 Task: Add the product "Bud Light American Lager Bottles (12 oz x 12 ct)" to cart from the store "Happy's Liquor & Market".
Action: Mouse pressed left at (36, 71)
Screenshot: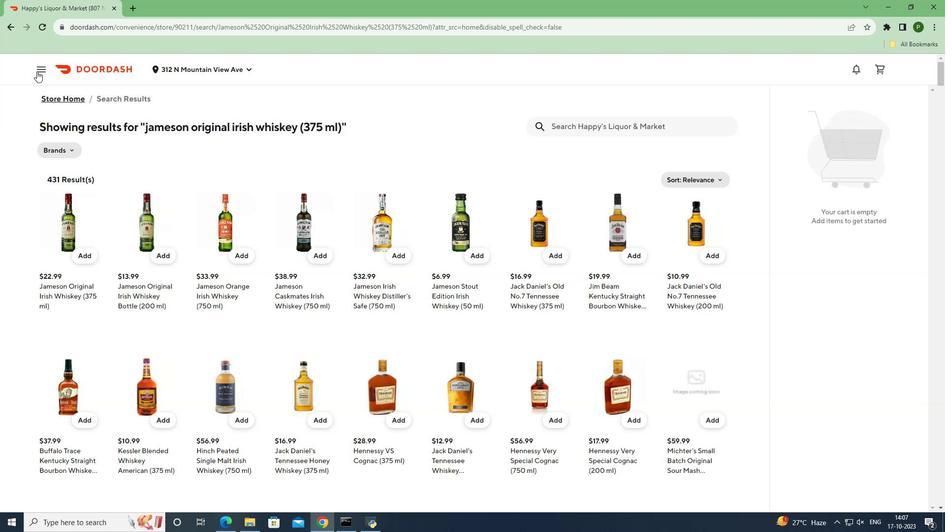 
Action: Mouse moved to (36, 140)
Screenshot: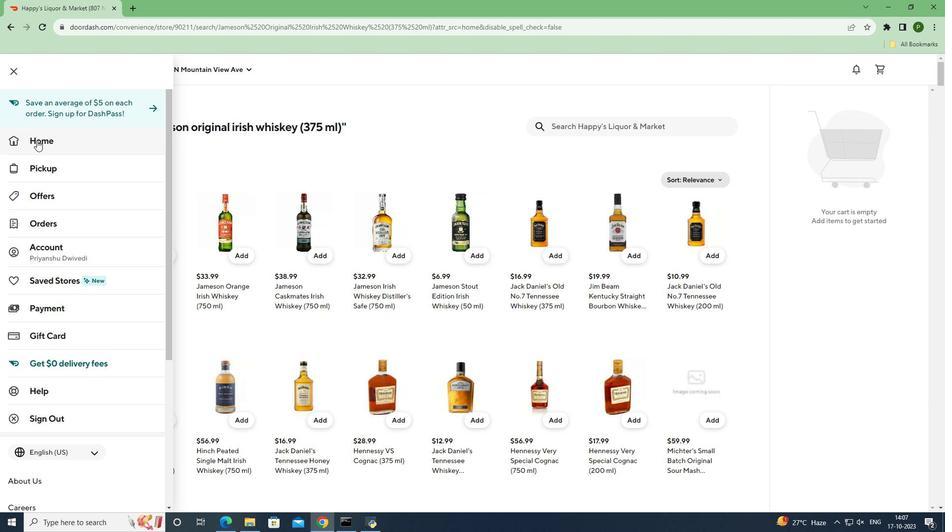 
Action: Mouse pressed left at (36, 140)
Screenshot: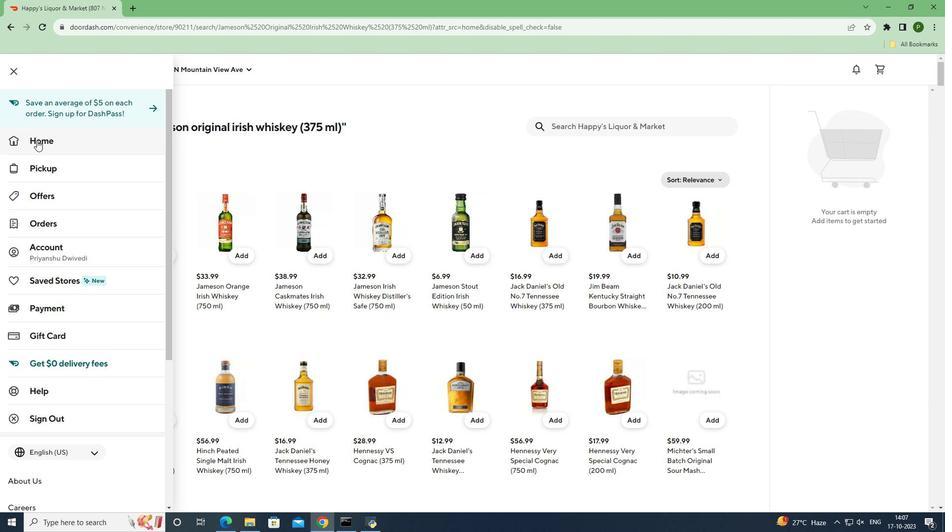
Action: Mouse moved to (383, 106)
Screenshot: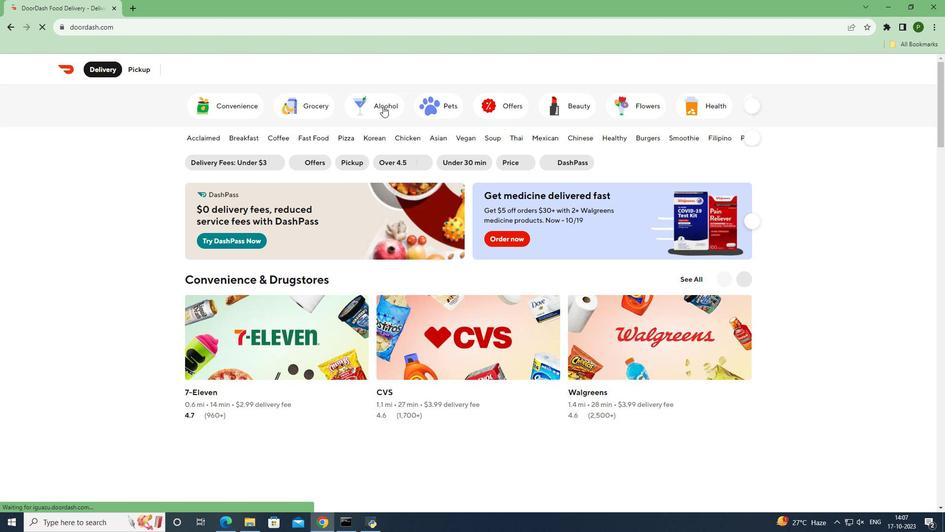
Action: Mouse pressed left at (383, 106)
Screenshot: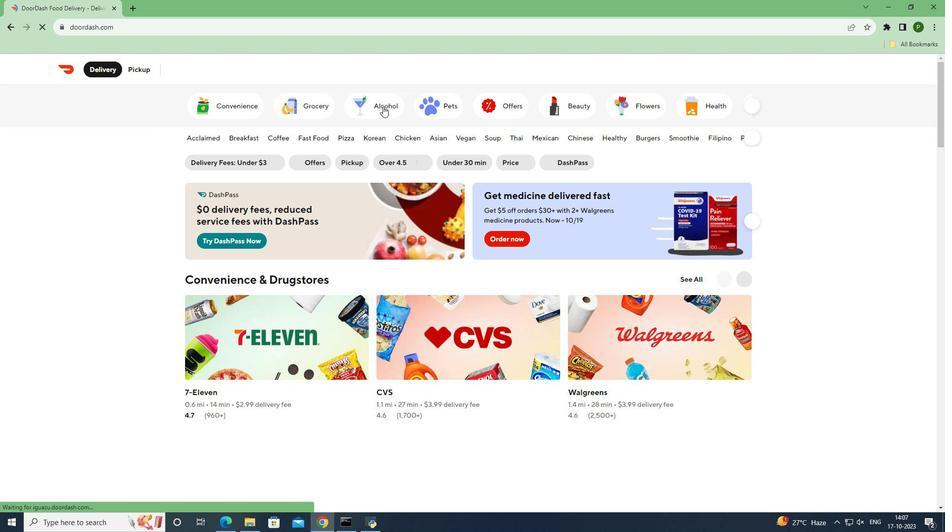 
Action: Mouse moved to (539, 412)
Screenshot: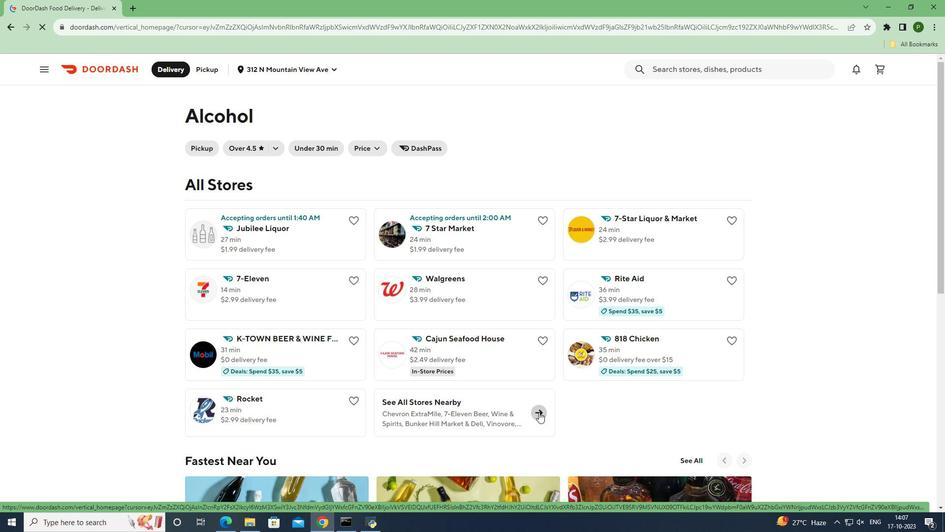 
Action: Mouse pressed left at (539, 412)
Screenshot: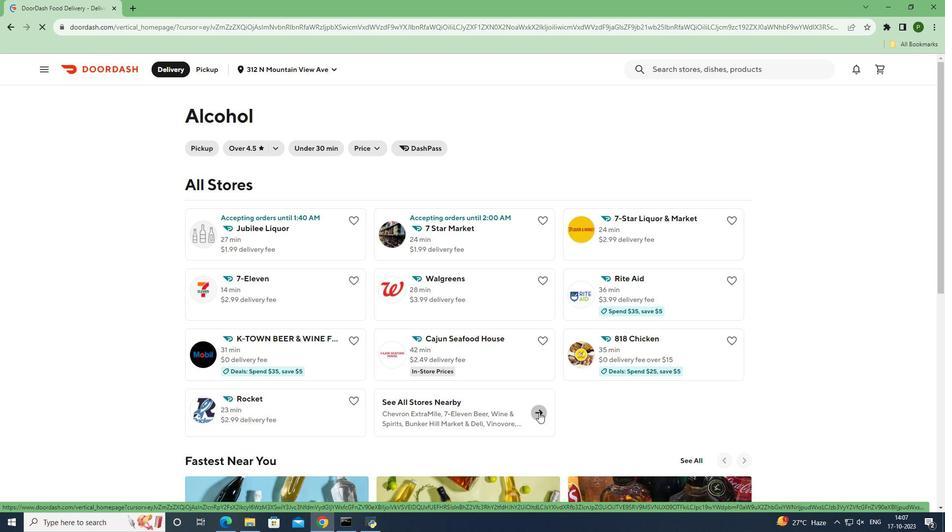 
Action: Mouse moved to (437, 414)
Screenshot: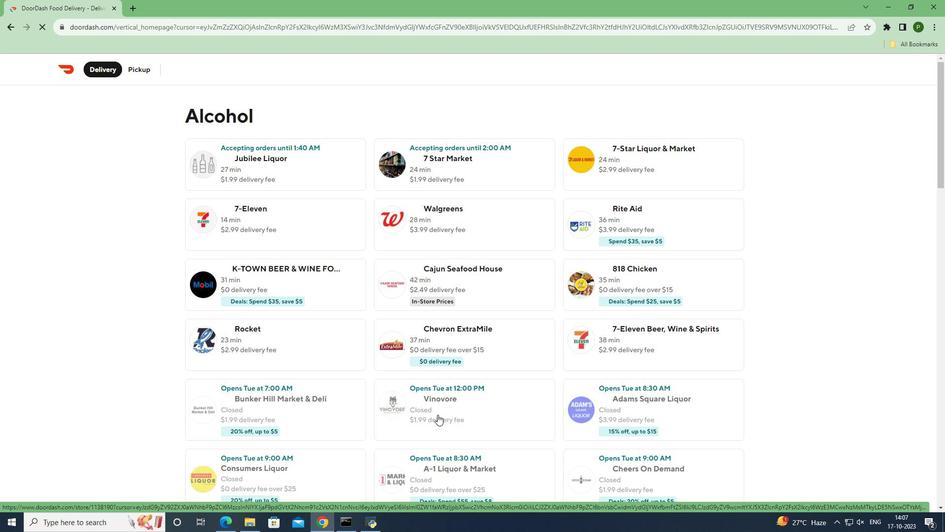 
Action: Mouse scrolled (437, 414) with delta (0, 0)
Screenshot: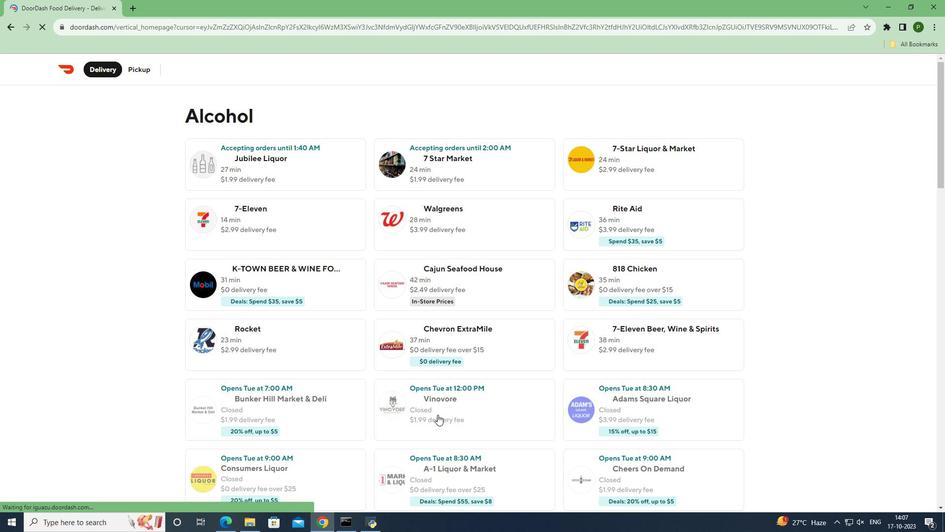 
Action: Mouse scrolled (437, 414) with delta (0, 0)
Screenshot: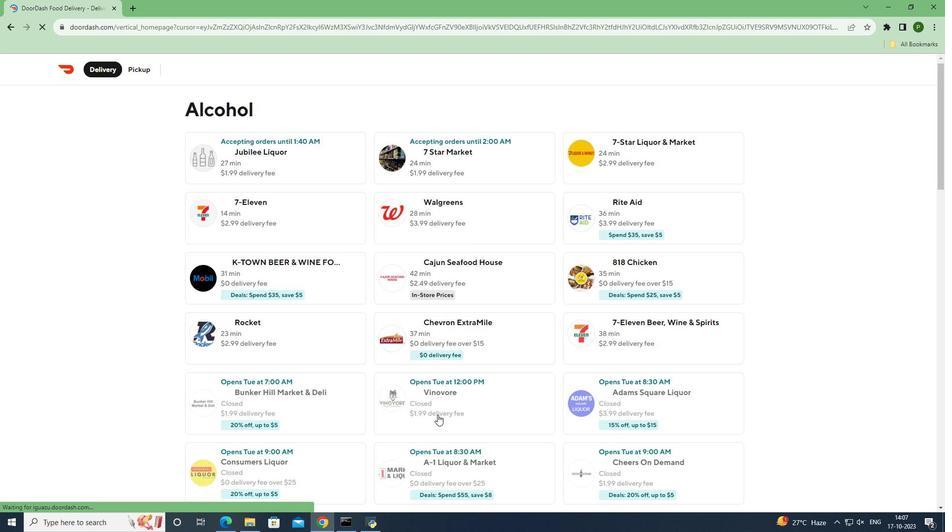 
Action: Mouse scrolled (437, 414) with delta (0, 0)
Screenshot: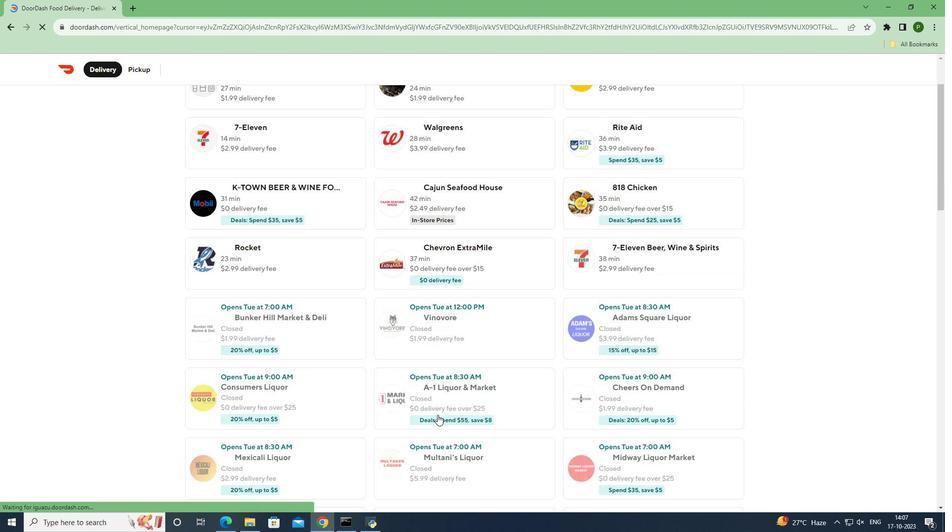 
Action: Mouse scrolled (437, 414) with delta (0, 0)
Screenshot: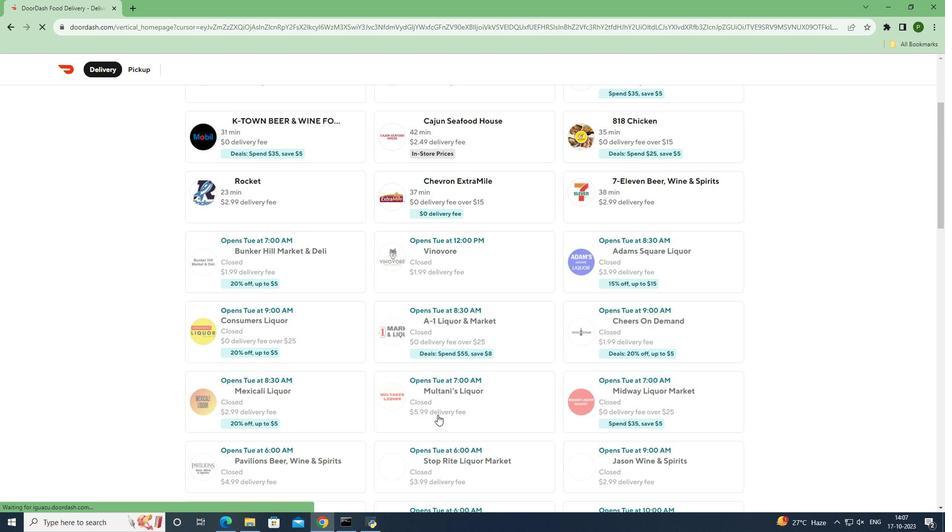 
Action: Mouse scrolled (437, 414) with delta (0, 0)
Screenshot: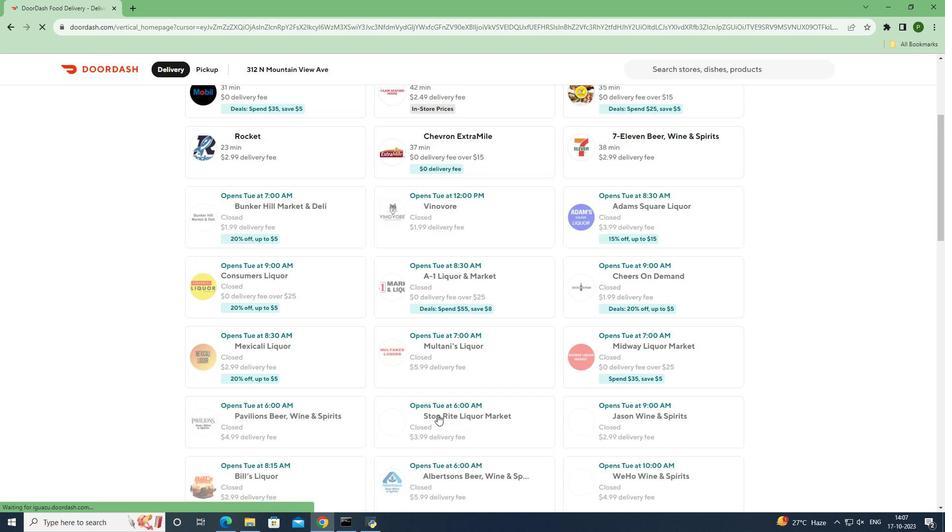 
Action: Mouse scrolled (437, 414) with delta (0, 0)
Screenshot: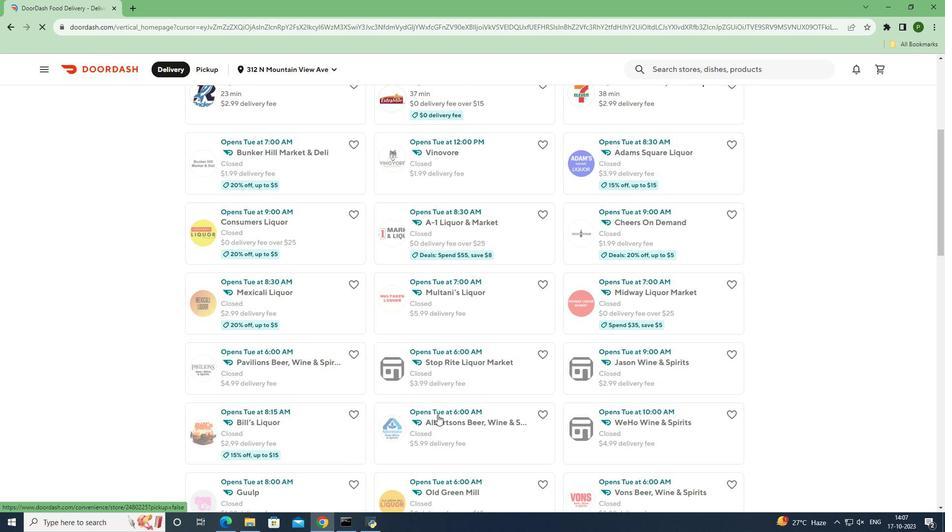 
Action: Mouse scrolled (437, 414) with delta (0, 0)
Screenshot: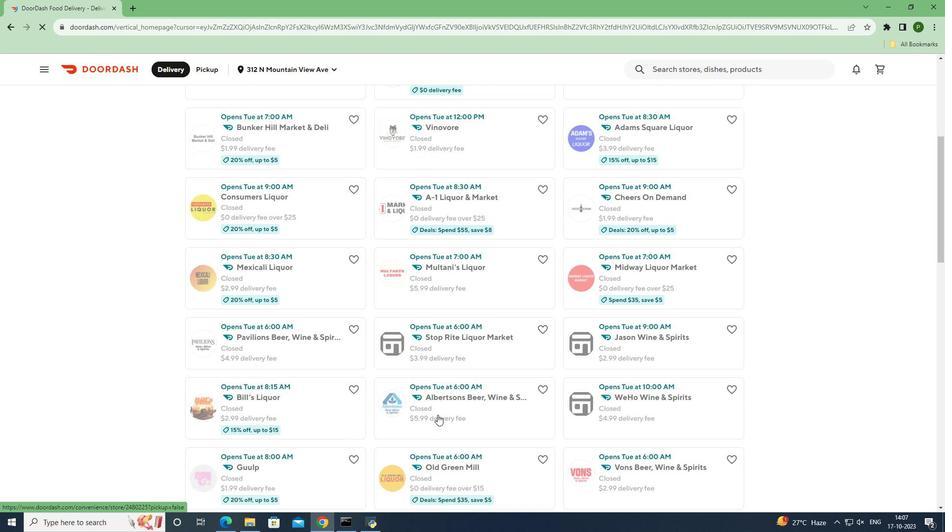 
Action: Mouse scrolled (437, 414) with delta (0, 0)
Screenshot: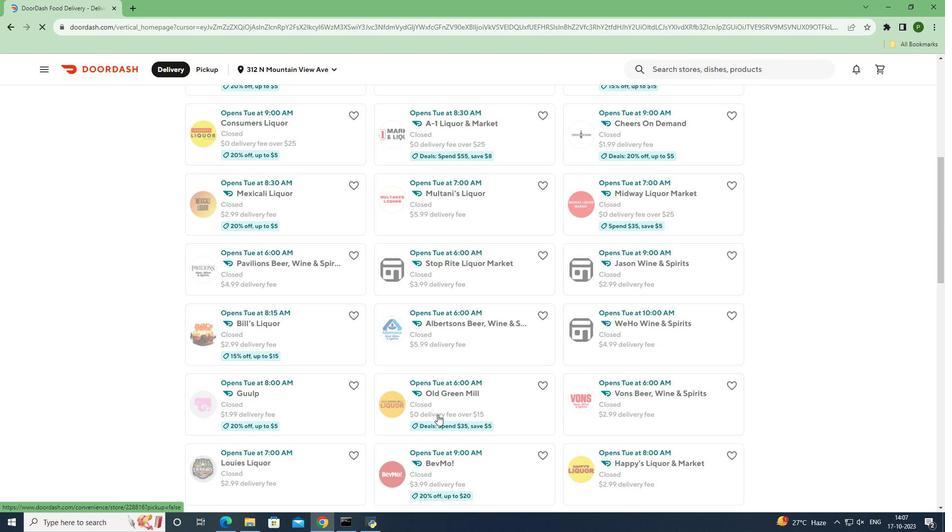 
Action: Mouse scrolled (437, 414) with delta (0, 0)
Screenshot: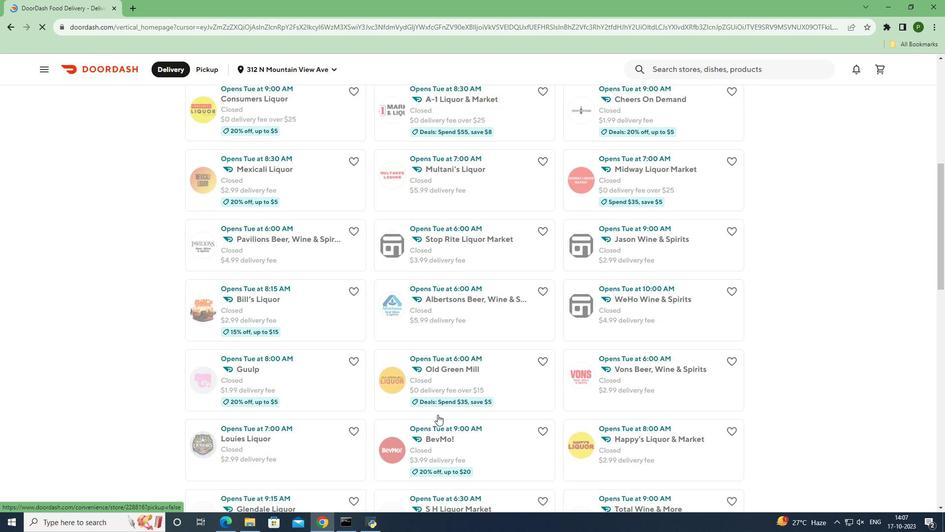
Action: Mouse scrolled (437, 415) with delta (0, 0)
Screenshot: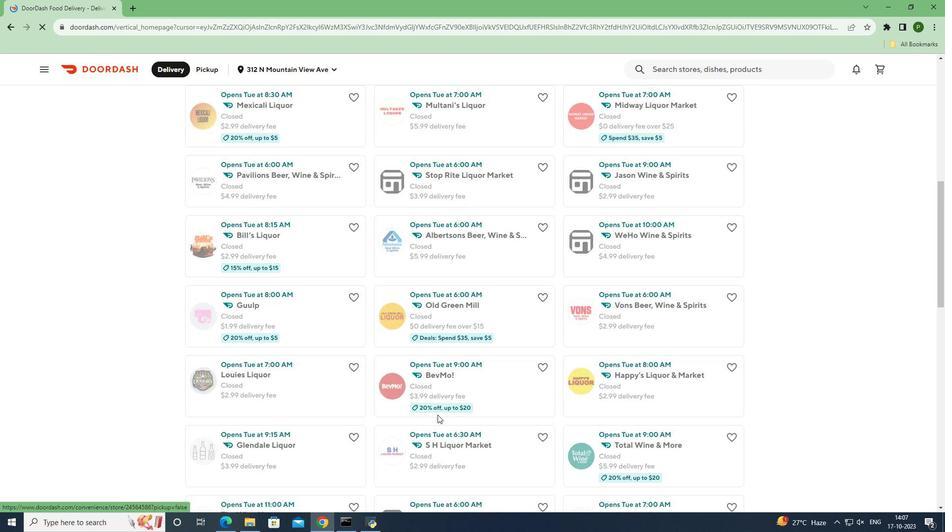 
Action: Mouse moved to (619, 419)
Screenshot: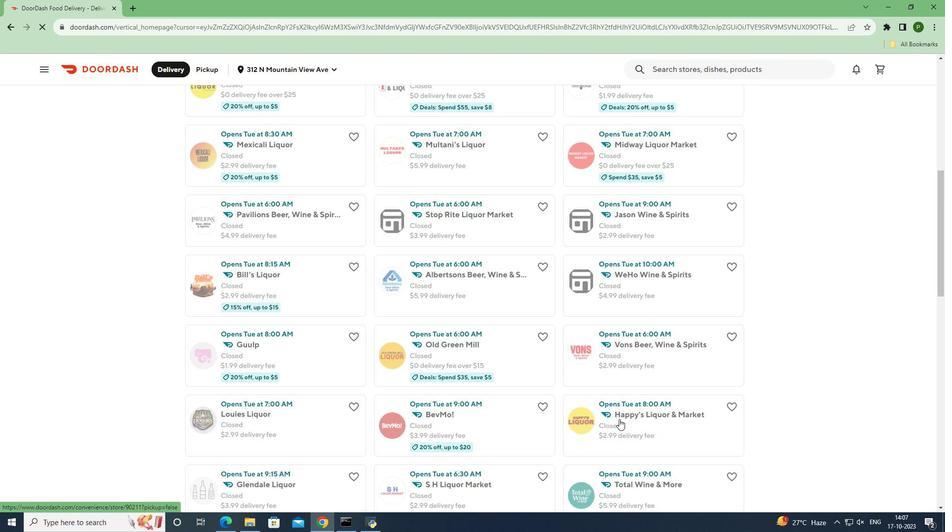 
Action: Mouse pressed left at (619, 419)
Screenshot: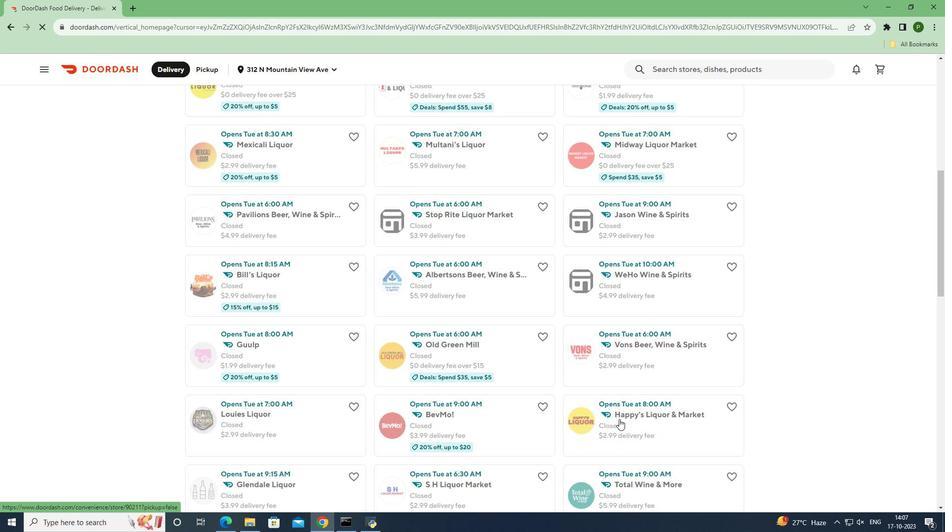 
Action: Mouse moved to (582, 158)
Screenshot: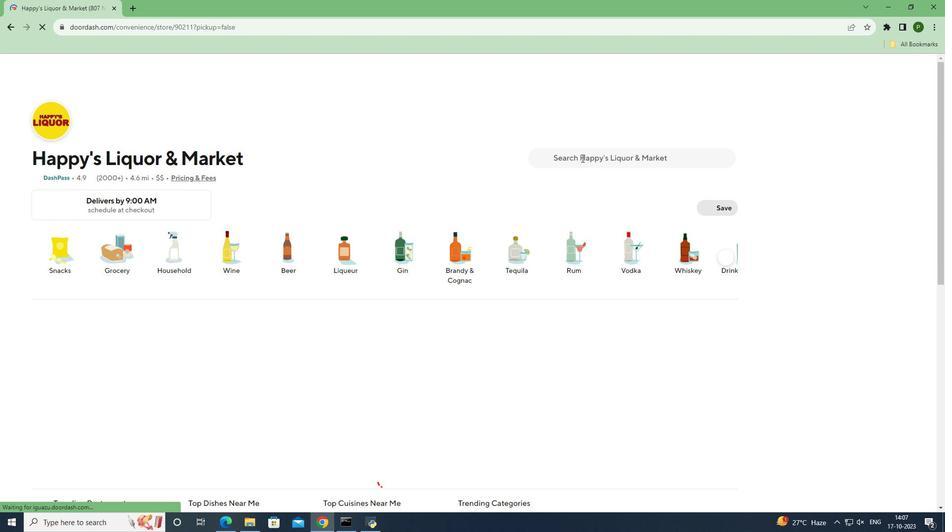 
Action: Mouse pressed left at (582, 158)
Screenshot: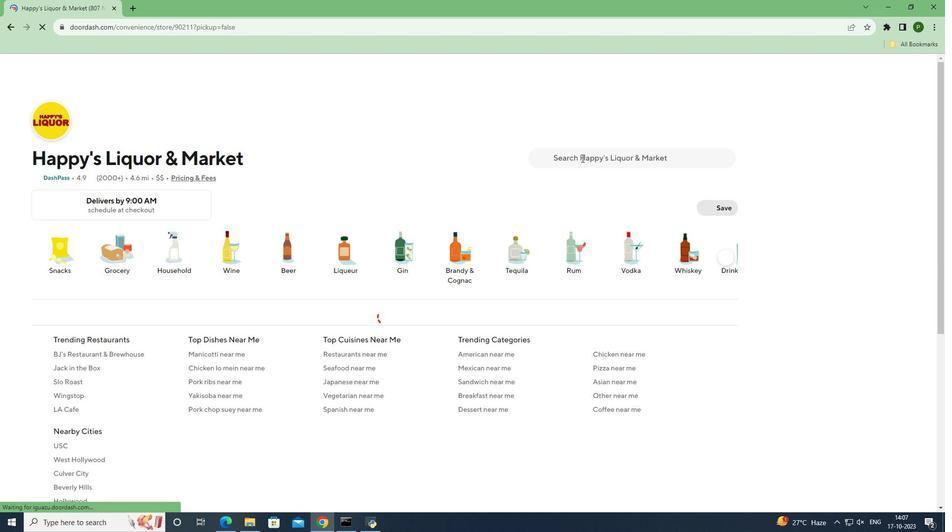 
Action: Key pressed <Key.caps_lock>B<Key.caps_lock>ud<Key.space><Key.caps_lock>L<Key.caps_lock>ight<Key.space><Key.caps_lock>A<Key.caps_lock>merican<Key.space><Key.caps_lock>L<Key.caps_lock>ager<Key.space><Key.caps_lock>B<Key.caps_lock>ottles<Key.space><Key.shift_r>(12<Key.space>oz<Key.space><Key.shift>*<Key.space>12<Key.space>ct<Key.shift_r>)<Key.enter>
Screenshot: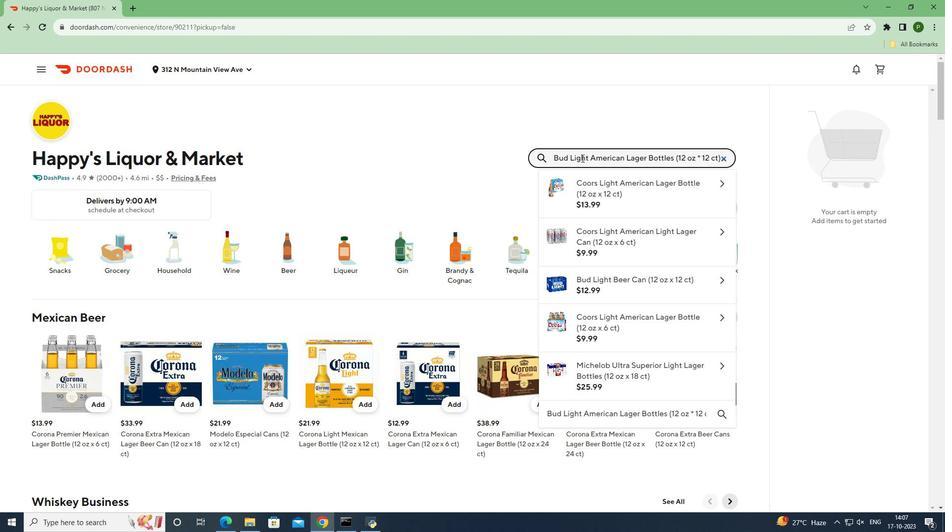 
Action: Mouse moved to (85, 254)
Screenshot: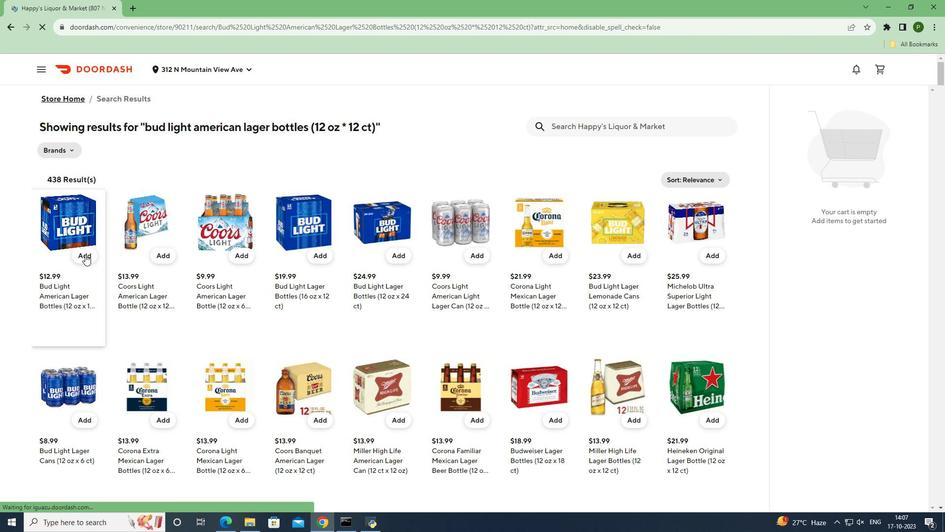 
Action: Mouse pressed left at (85, 254)
Screenshot: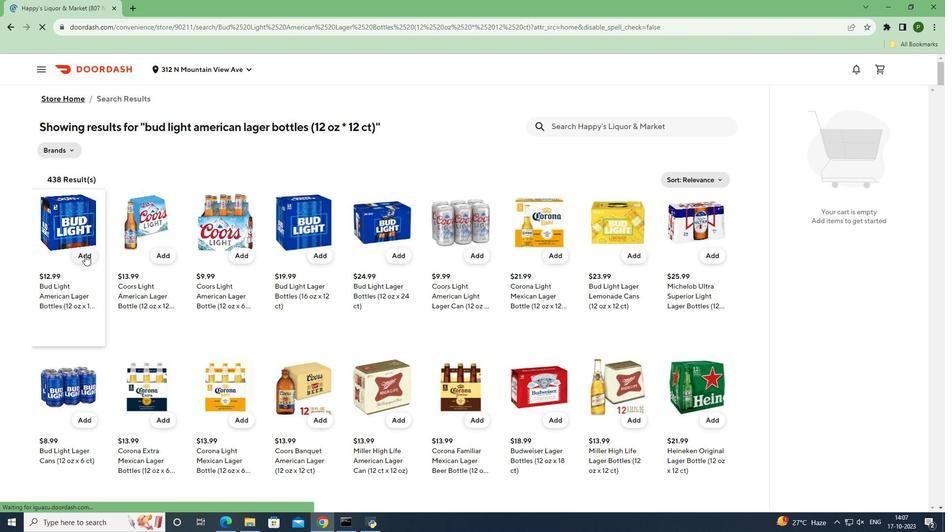 
Action: Mouse moved to (93, 331)
Screenshot: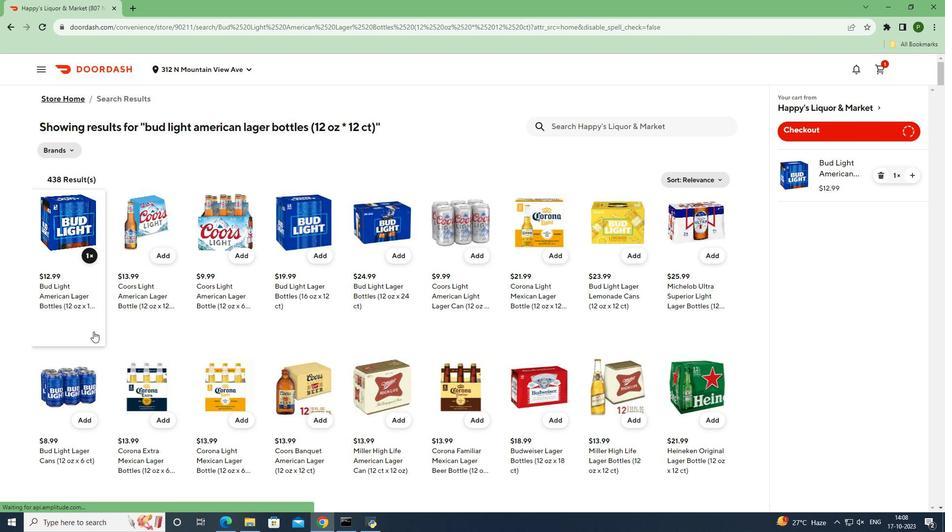 
